 Task: Create List Links in Board Legal Compliance to Workspace Digital Marketing. Create List Notes in Board Resource Planning to Workspace Digital Marketing. Create List Chats in Board Email Marketing Lead Nurturing and Scoring to Workspace Digital Marketing
Action: Mouse moved to (571, 139)
Screenshot: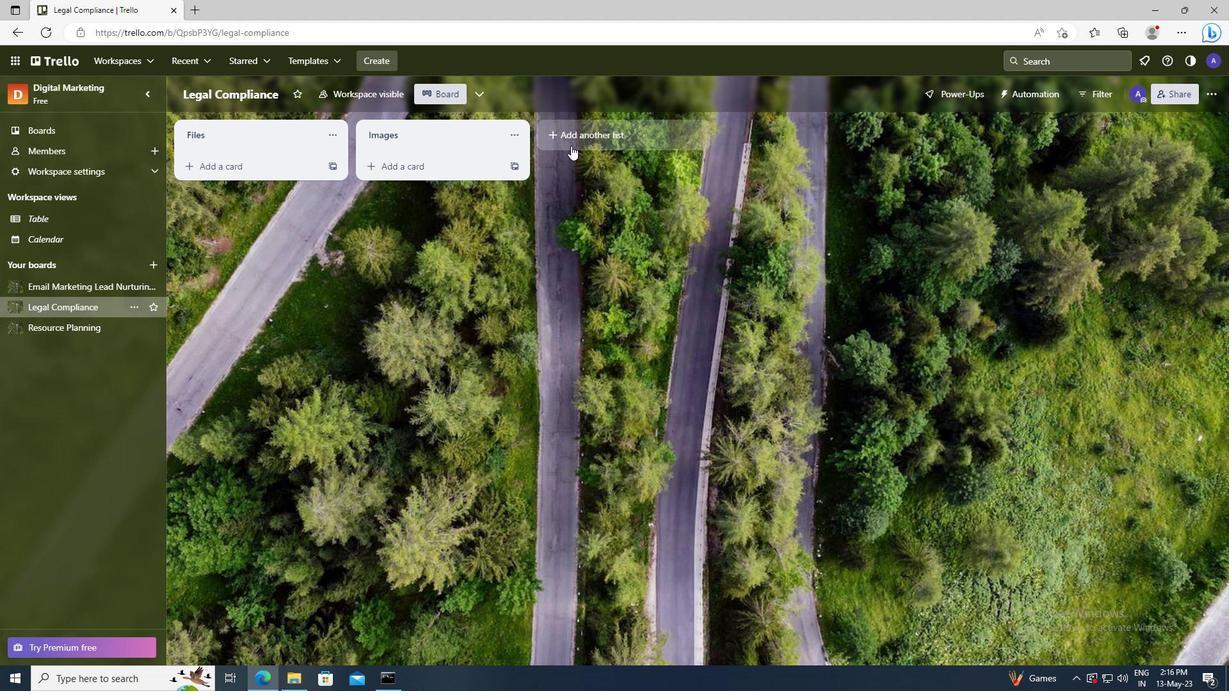 
Action: Mouse pressed left at (571, 139)
Screenshot: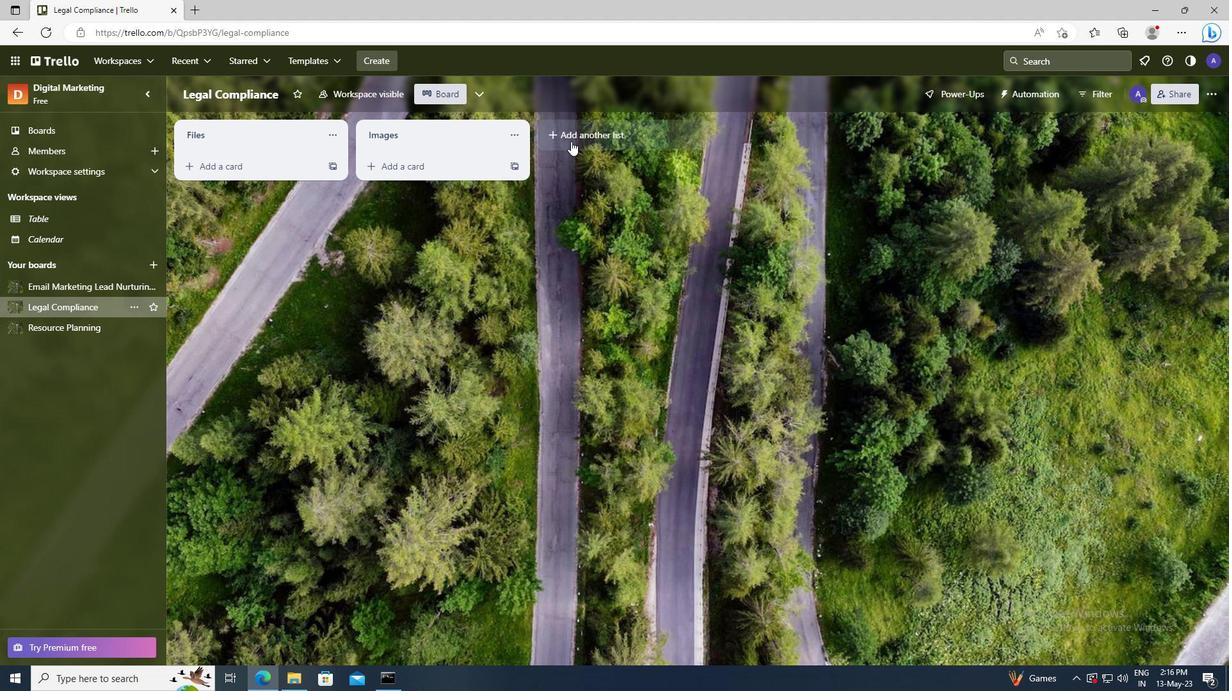 
Action: Key pressed <Key.shift>LINKS
Screenshot: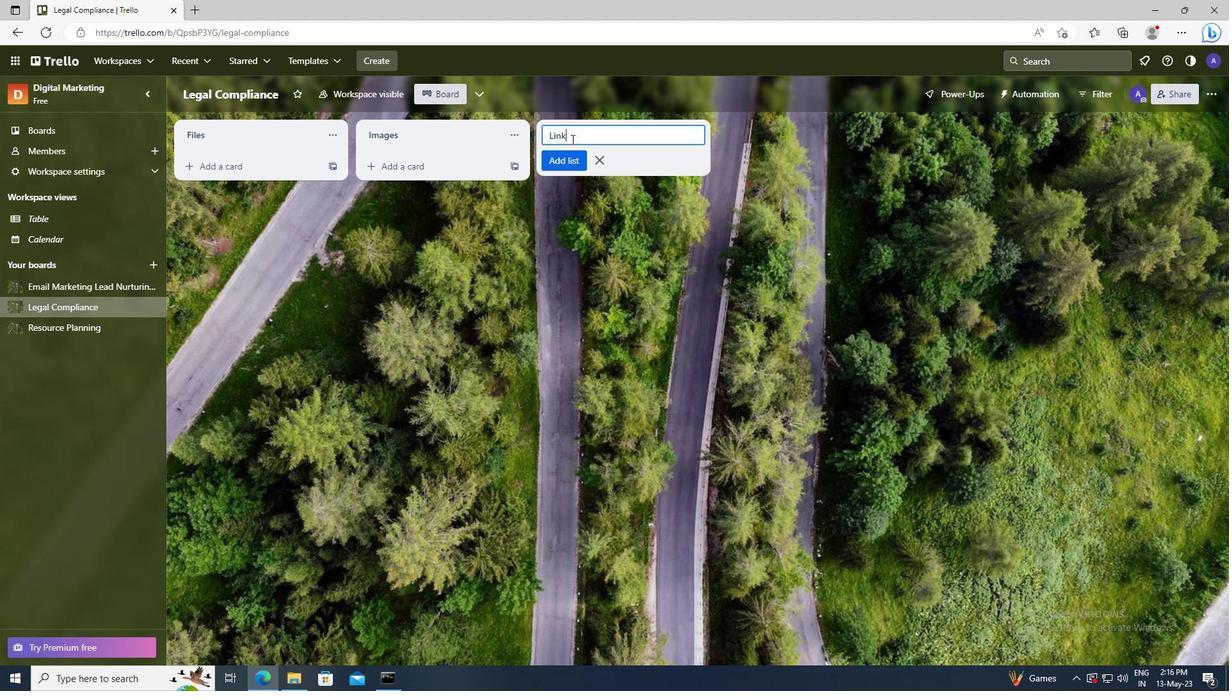 
Action: Mouse moved to (568, 159)
Screenshot: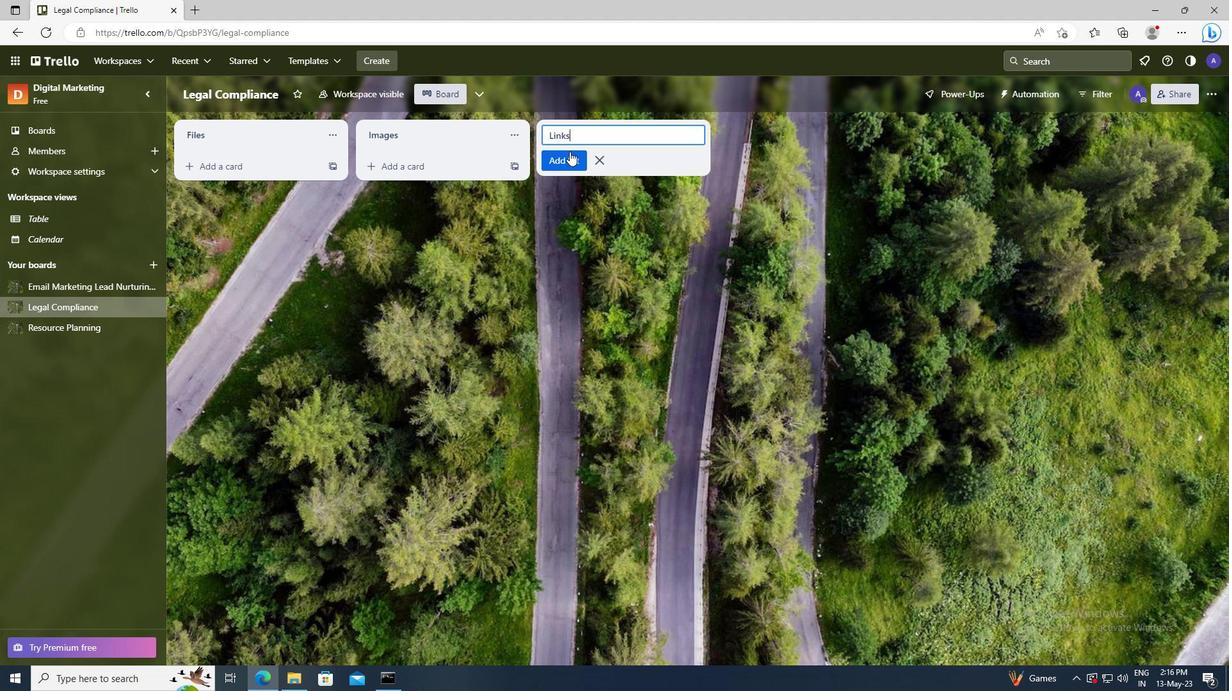 
Action: Mouse pressed left at (568, 159)
Screenshot: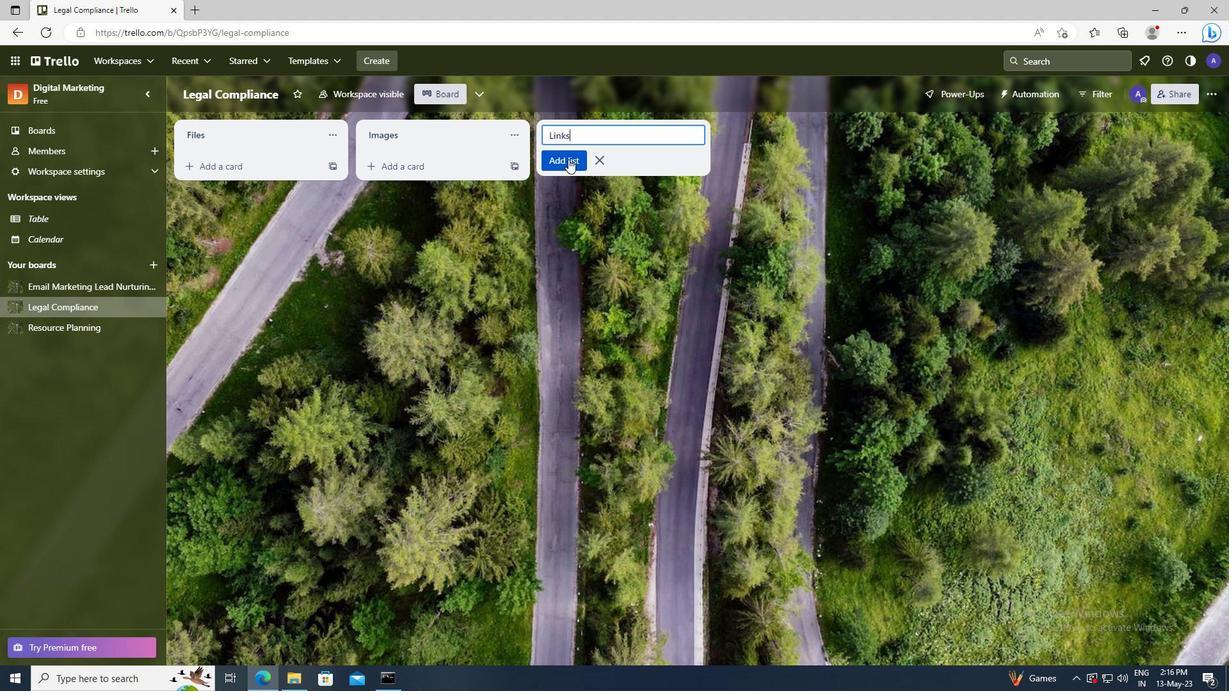 
Action: Mouse moved to (65, 332)
Screenshot: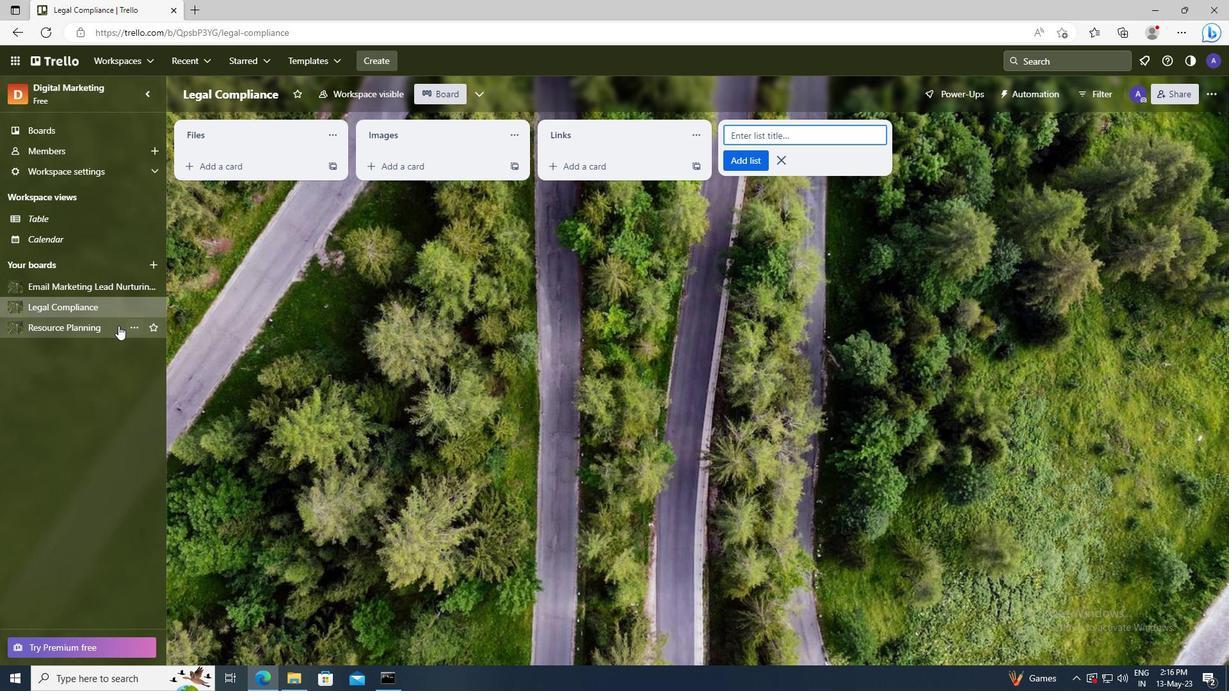
Action: Mouse pressed left at (65, 332)
Screenshot: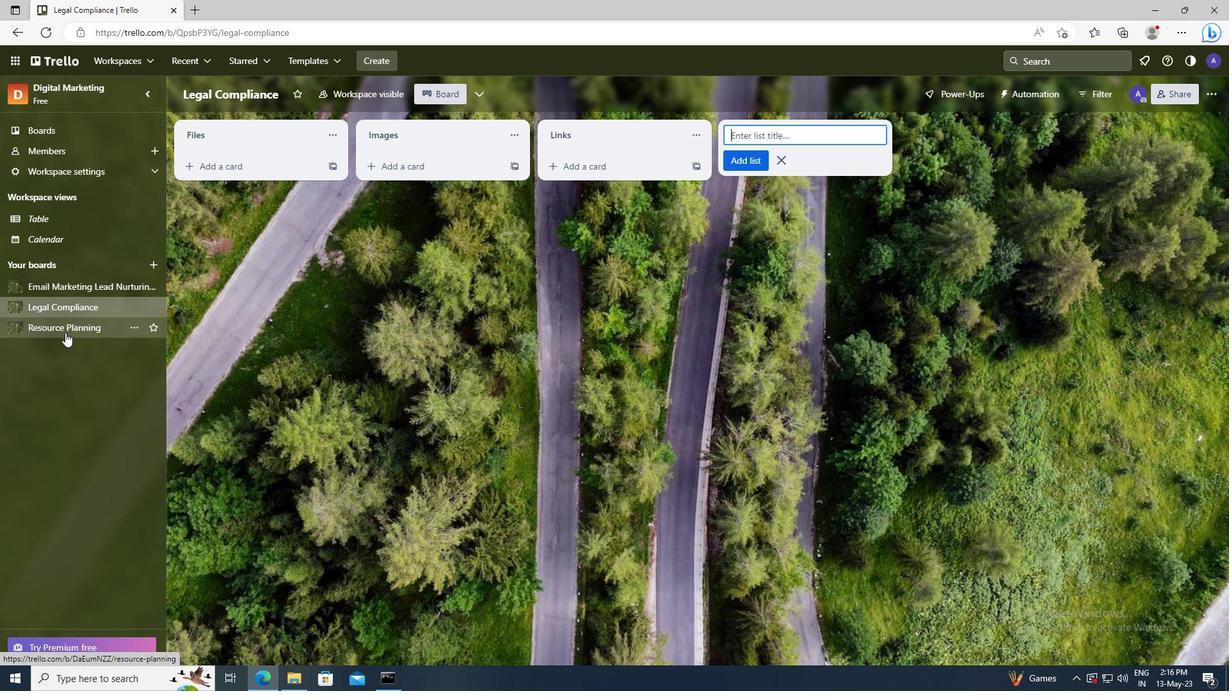 
Action: Mouse moved to (574, 138)
Screenshot: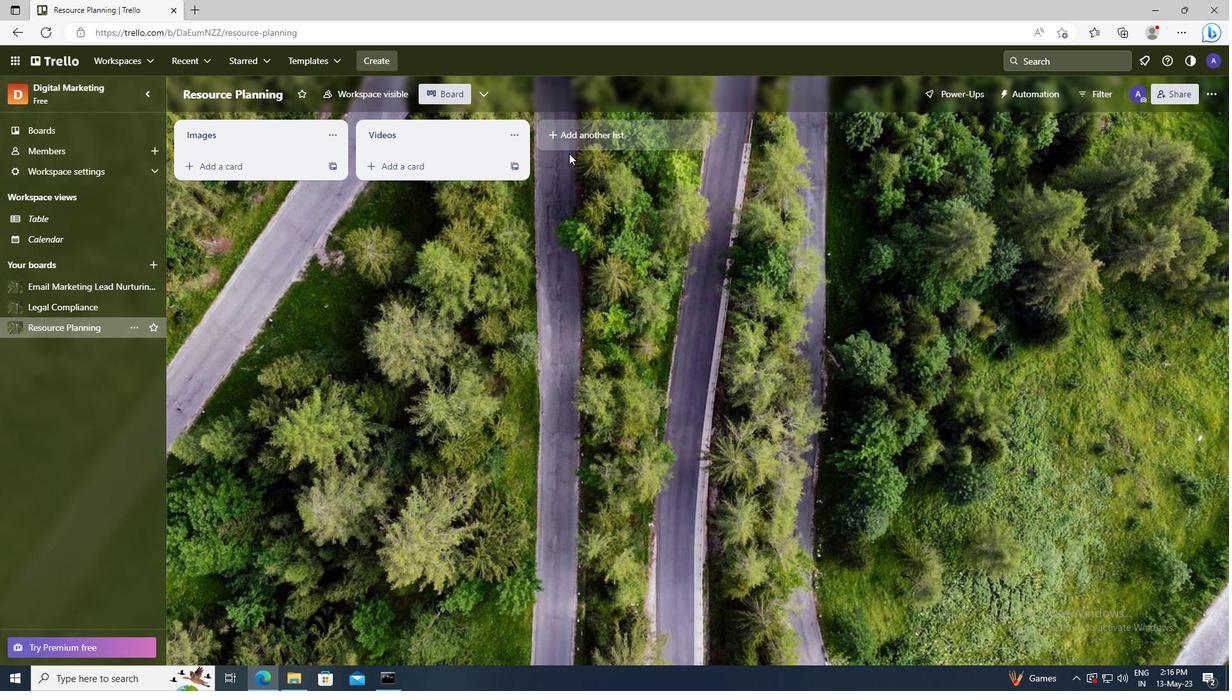 
Action: Mouse pressed left at (574, 138)
Screenshot: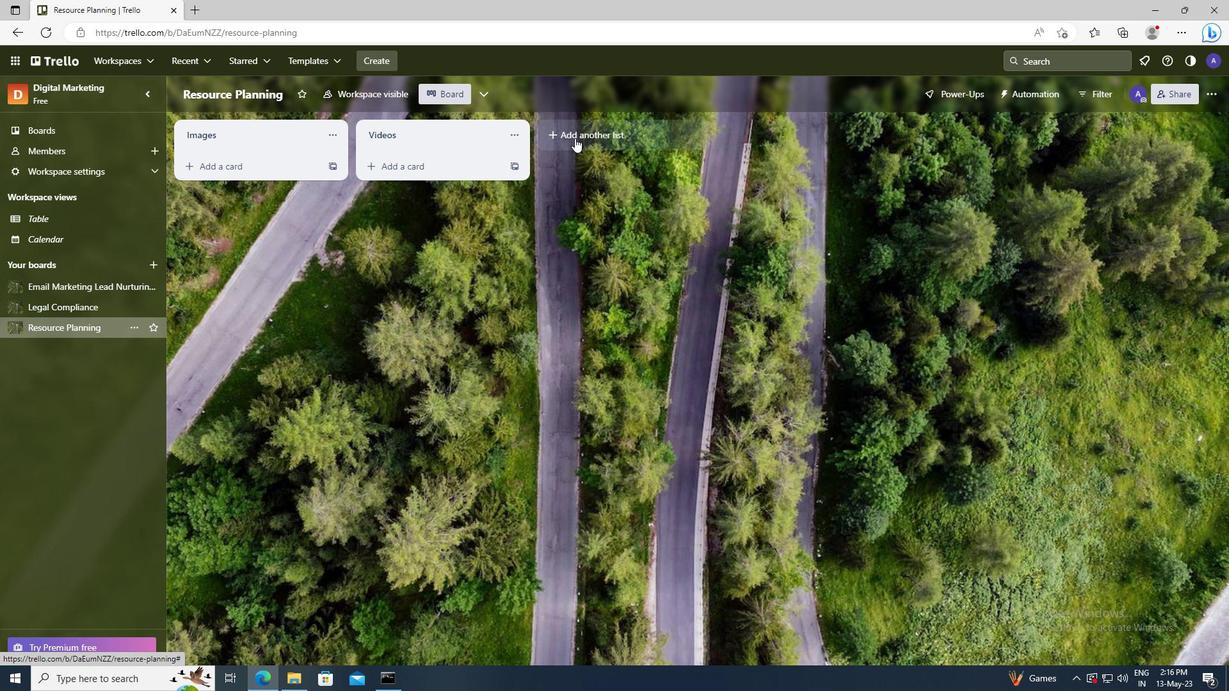 
Action: Key pressed <Key.shift>NOTES
Screenshot: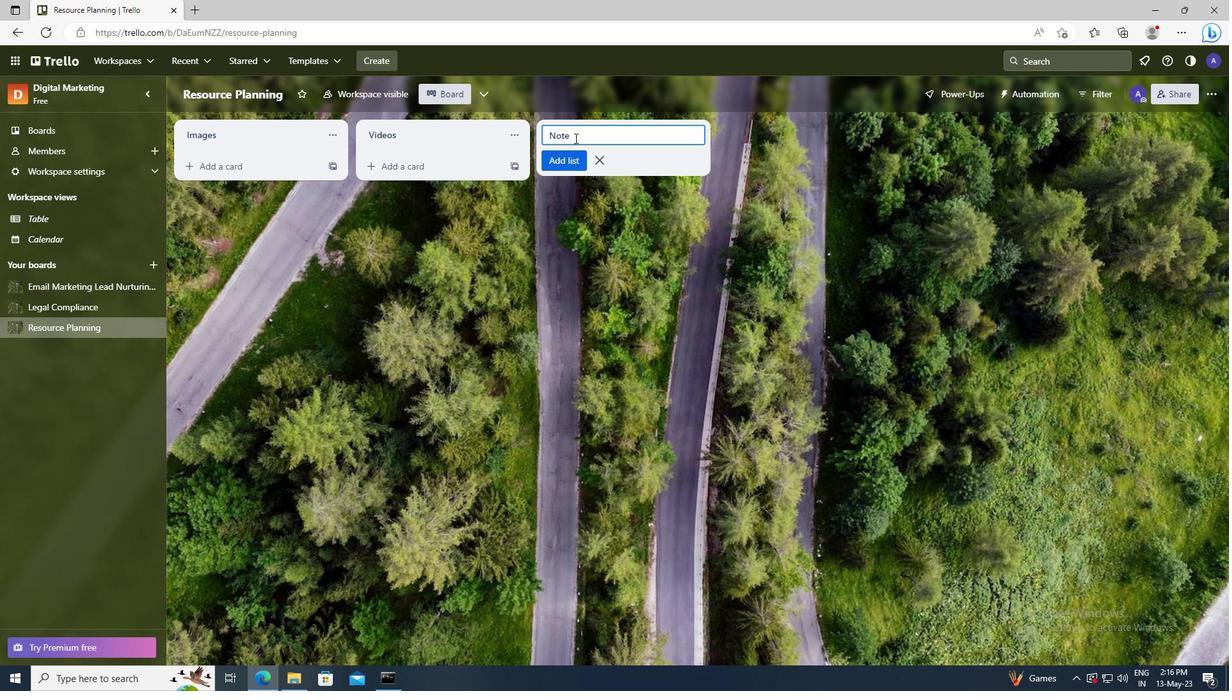 
Action: Mouse moved to (567, 160)
Screenshot: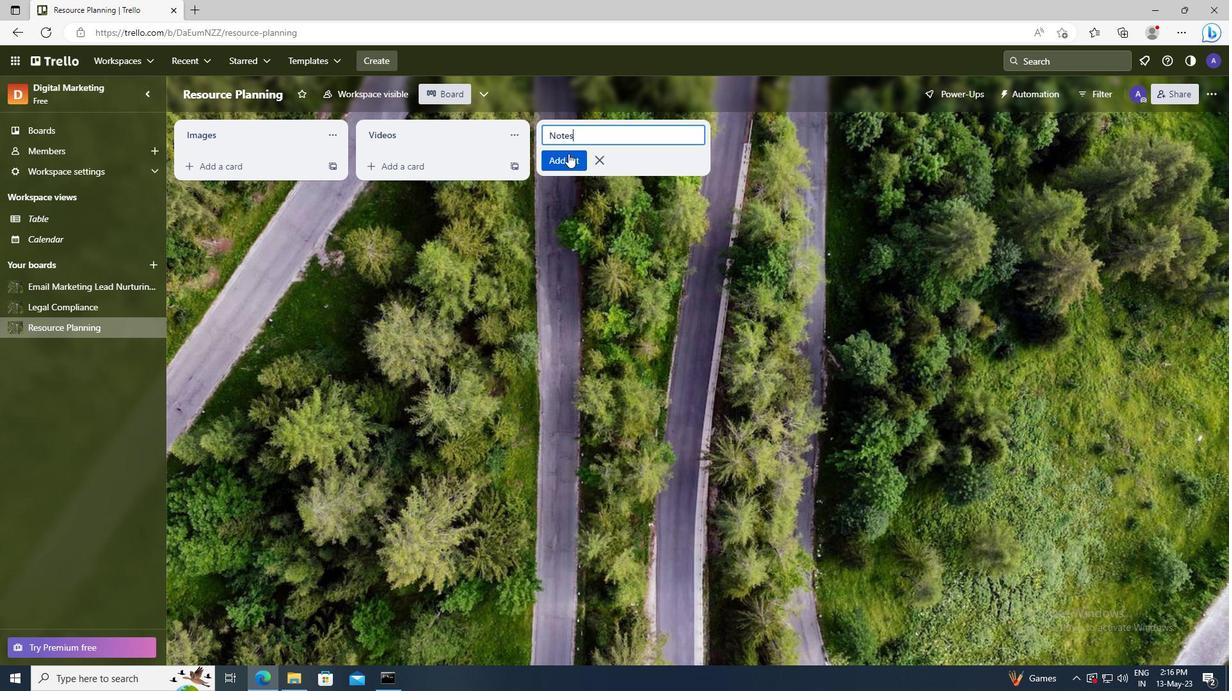 
Action: Mouse pressed left at (567, 160)
Screenshot: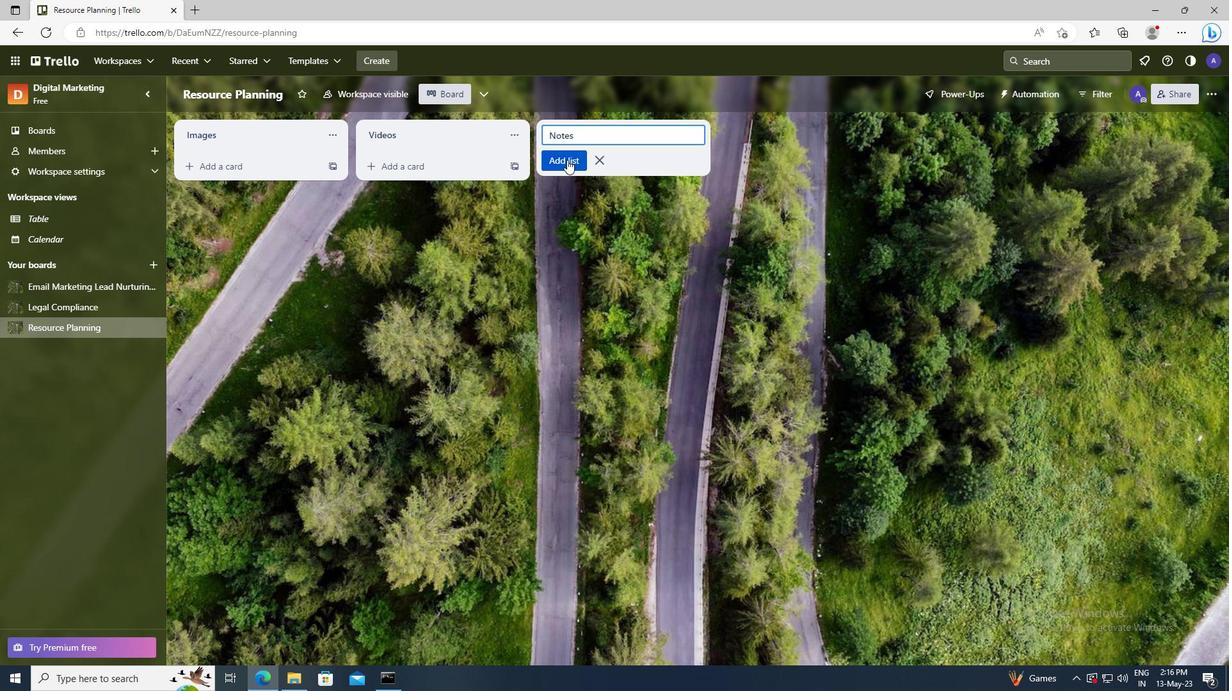 
Action: Mouse moved to (112, 288)
Screenshot: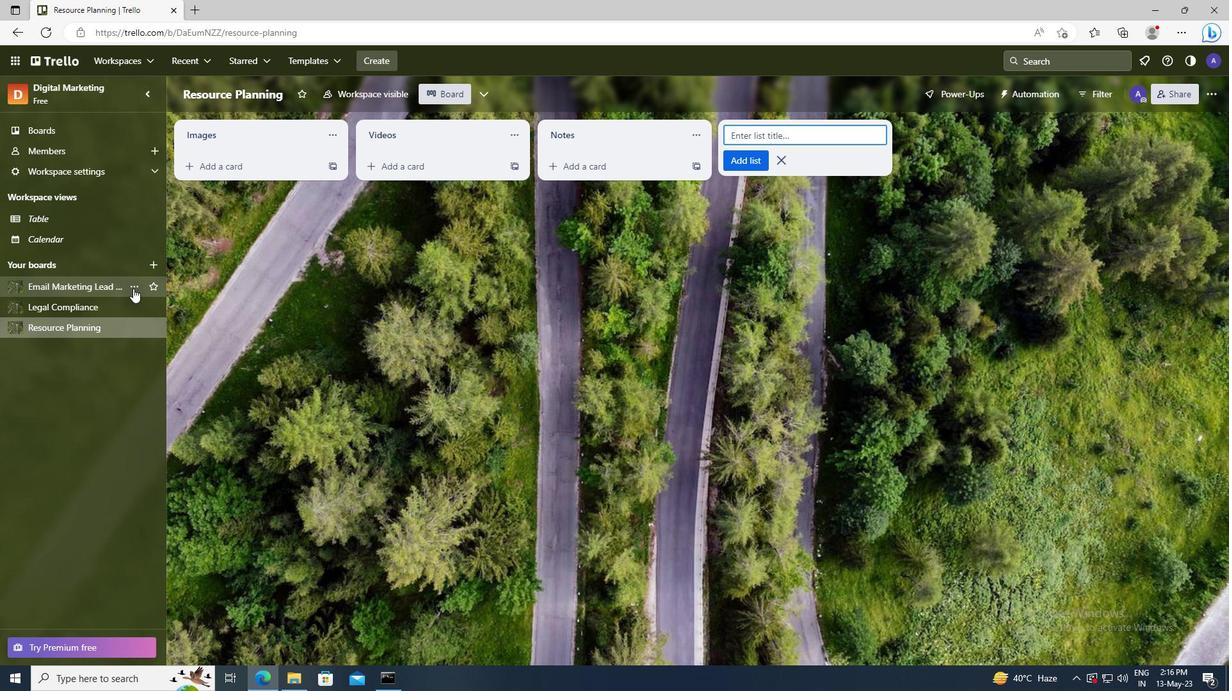 
Action: Mouse pressed left at (112, 288)
Screenshot: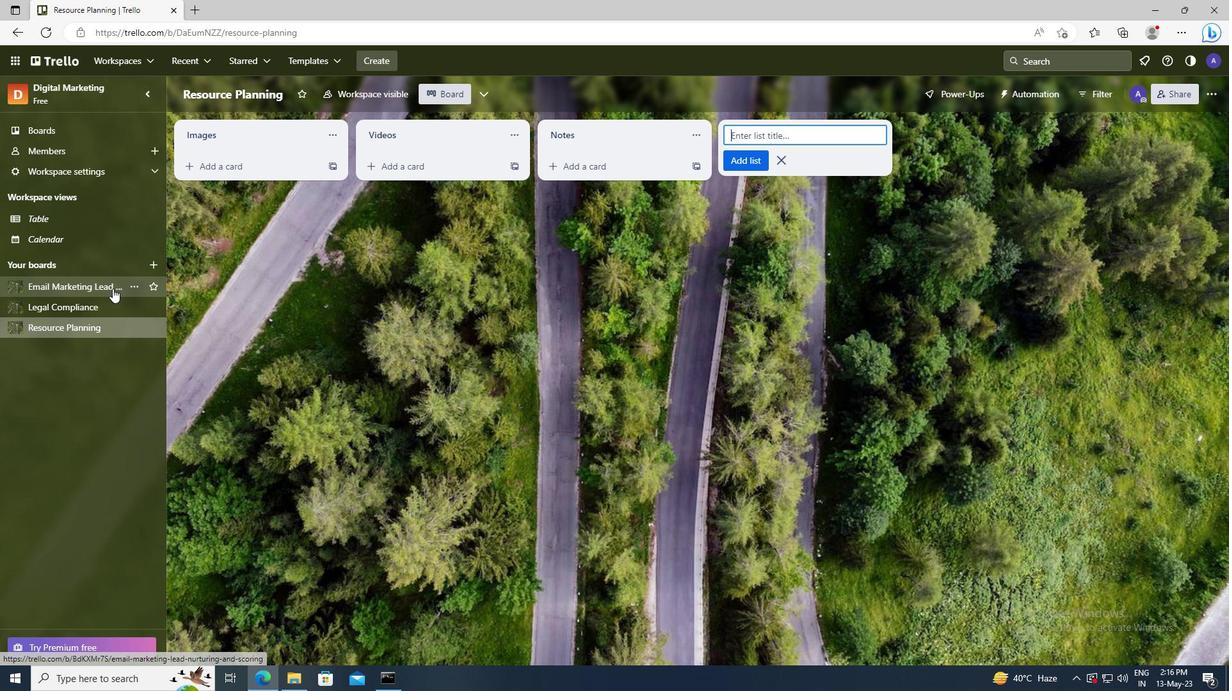 
Action: Mouse moved to (575, 136)
Screenshot: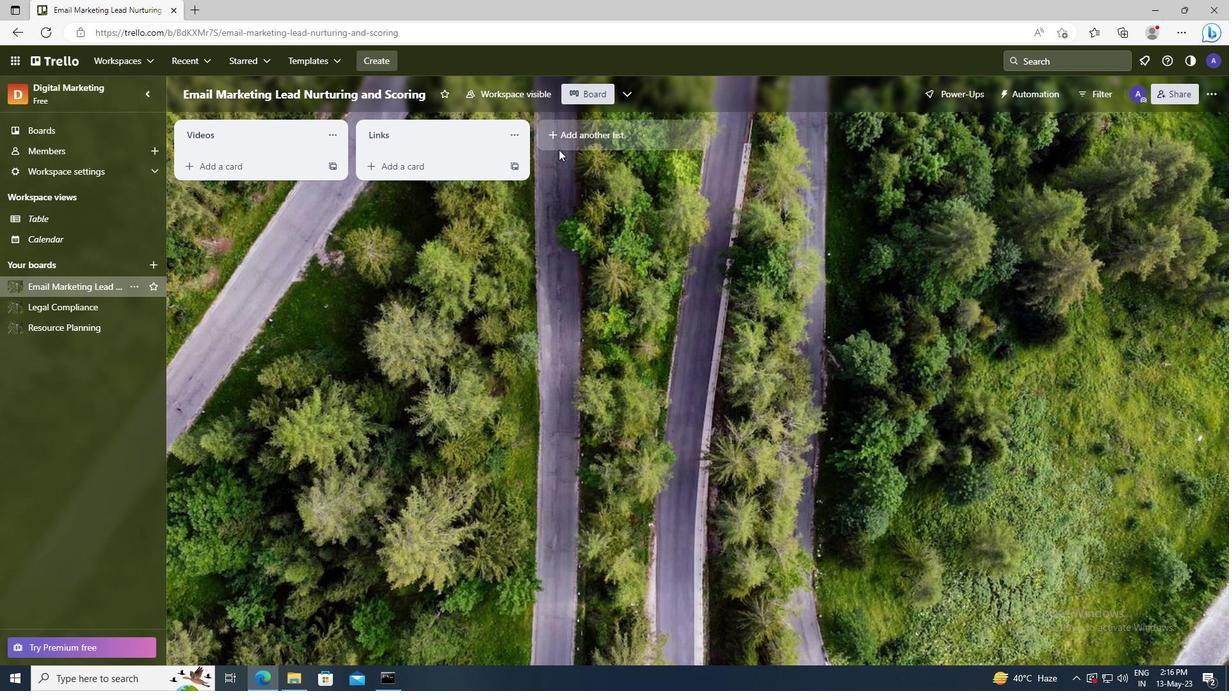 
Action: Mouse pressed left at (575, 136)
Screenshot: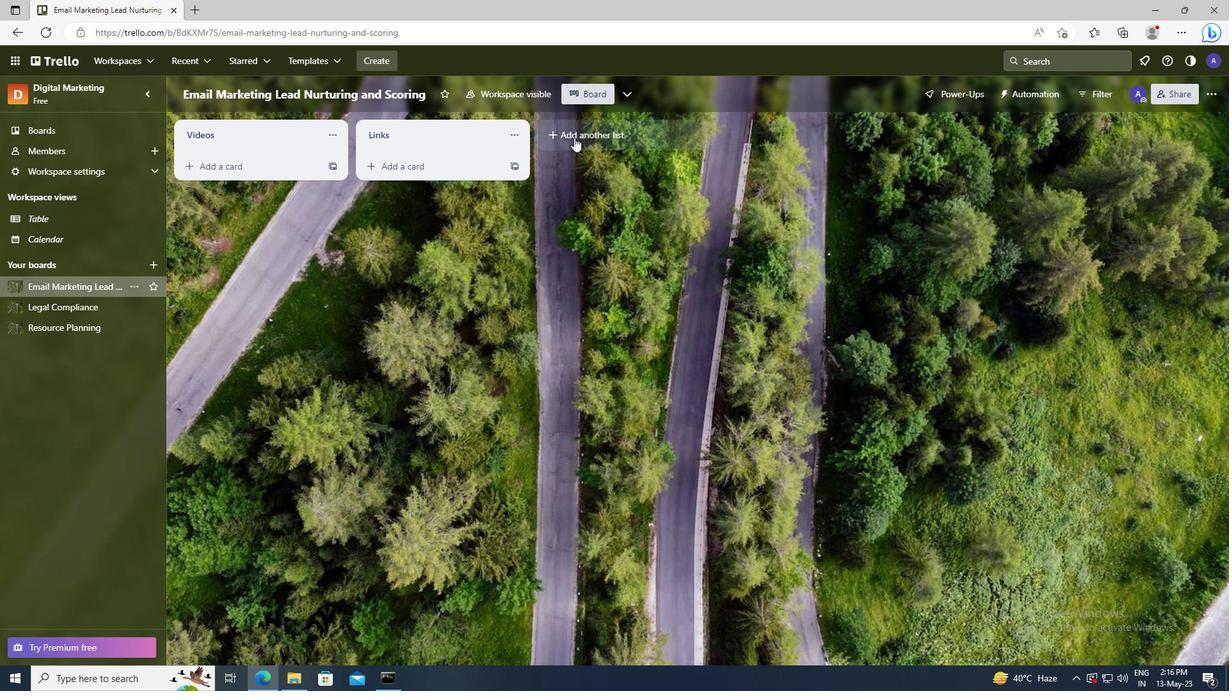 
Action: Key pressed <Key.shift>CHATS
Screenshot: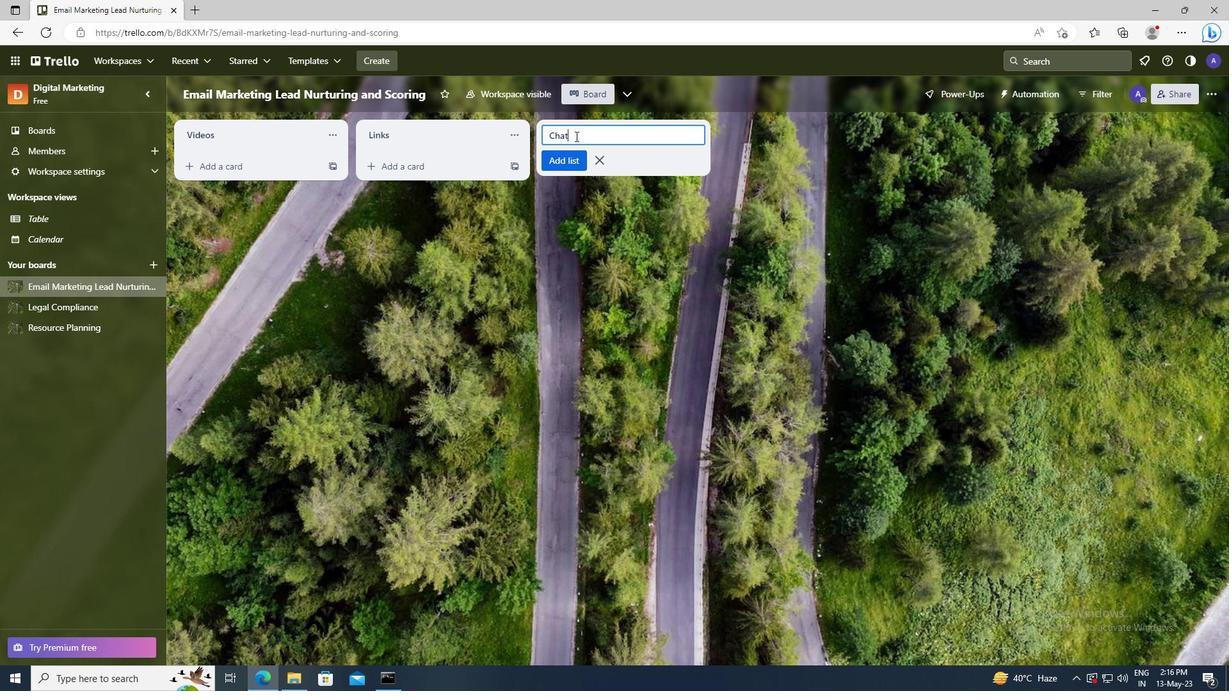 
Action: Mouse moved to (575, 159)
Screenshot: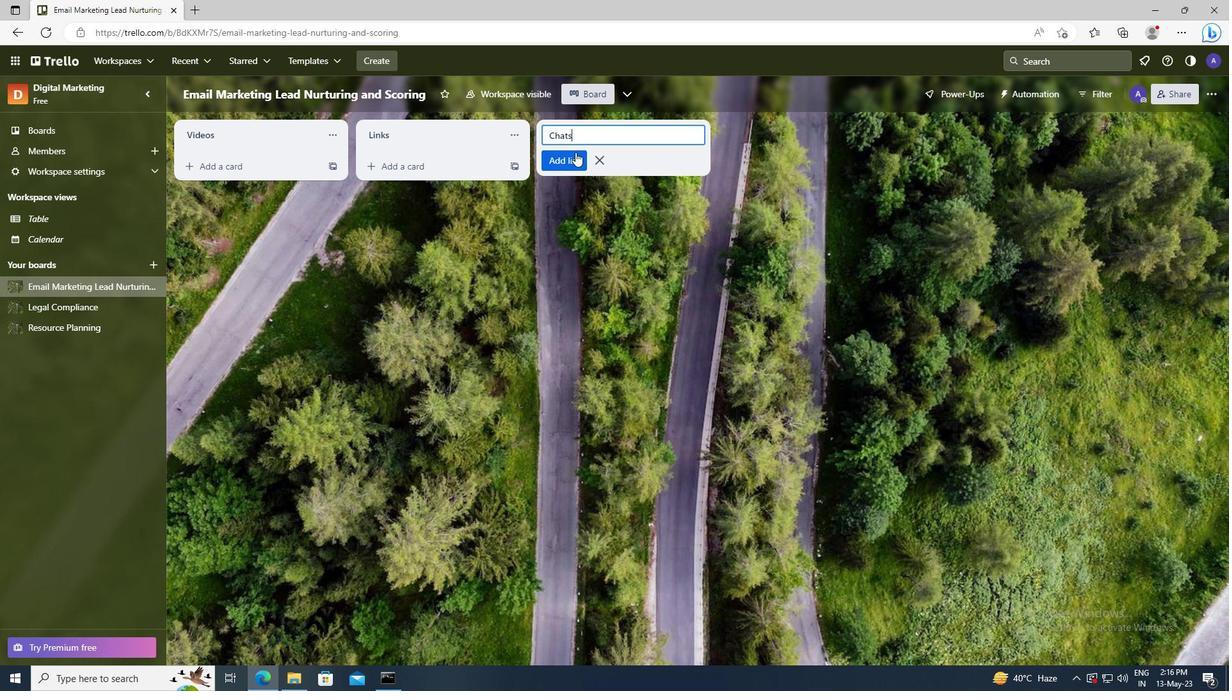 
Action: Mouse pressed left at (575, 159)
Screenshot: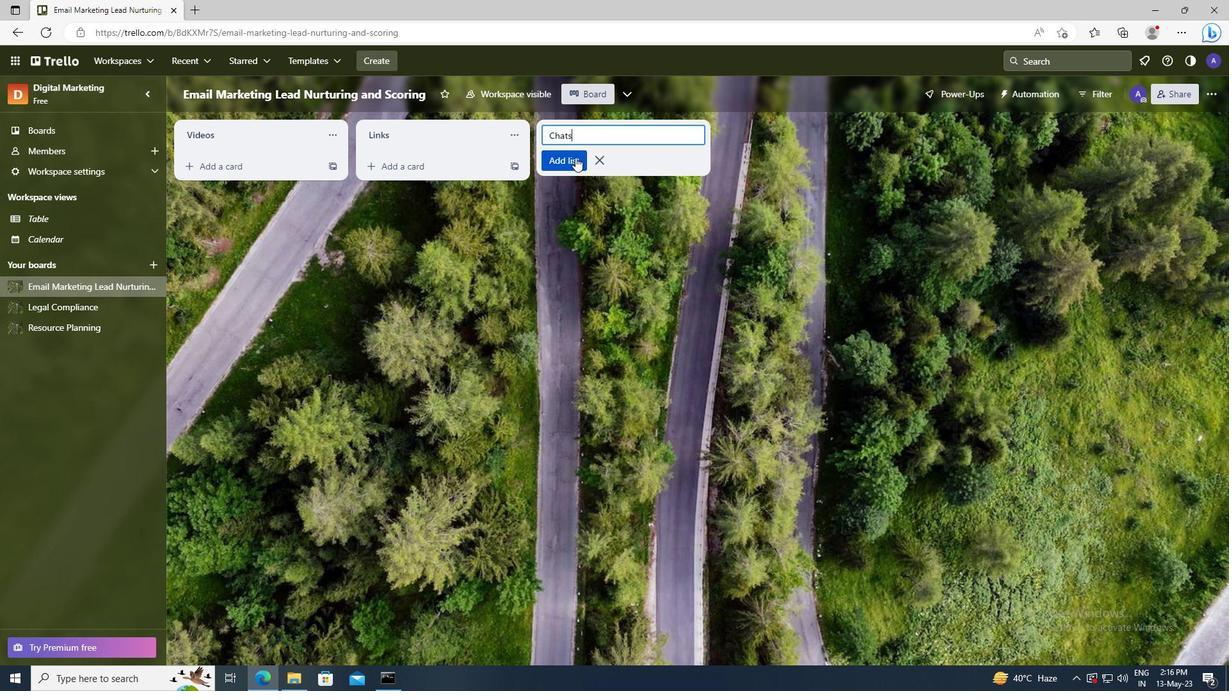 
